 Task: Use the formula "CONFIDENCE.NORM" in spreadsheet "Project portfolio".
Action: Mouse moved to (432, 492)
Screenshot: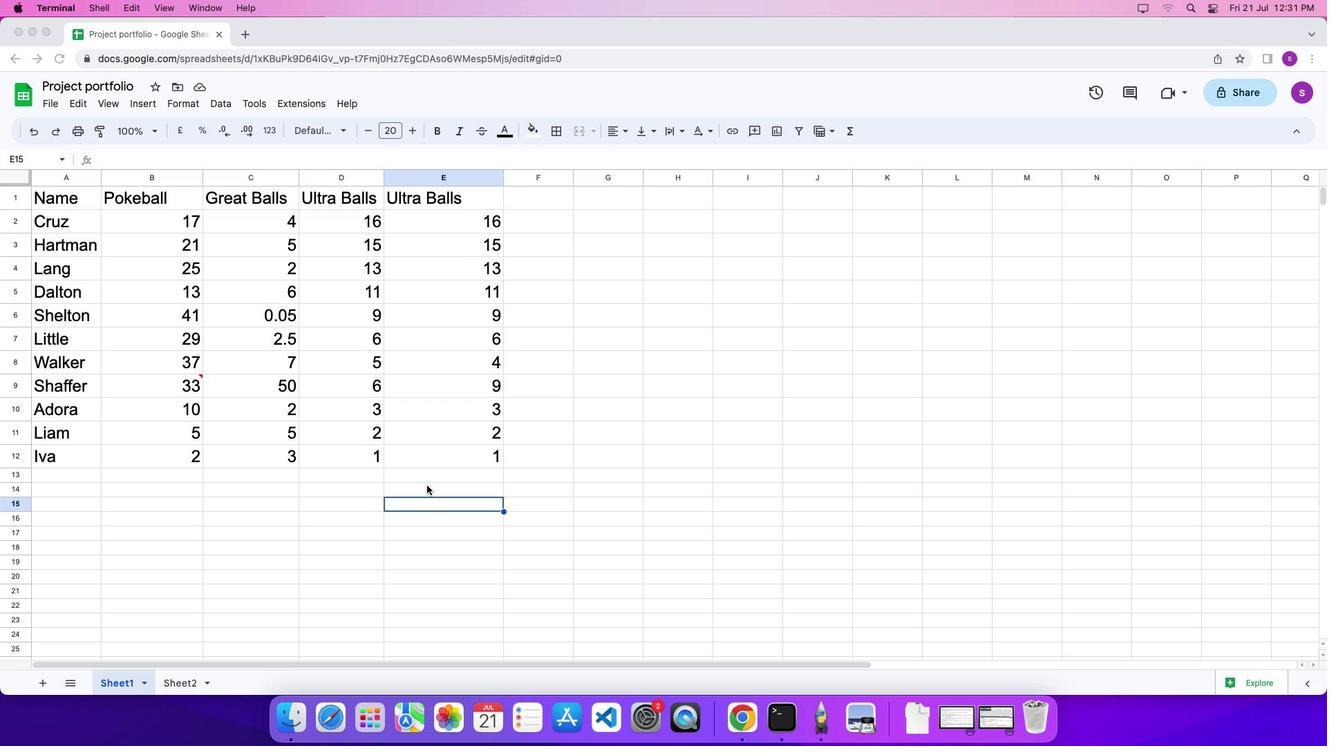 
Action: Mouse pressed left at (432, 492)
Screenshot: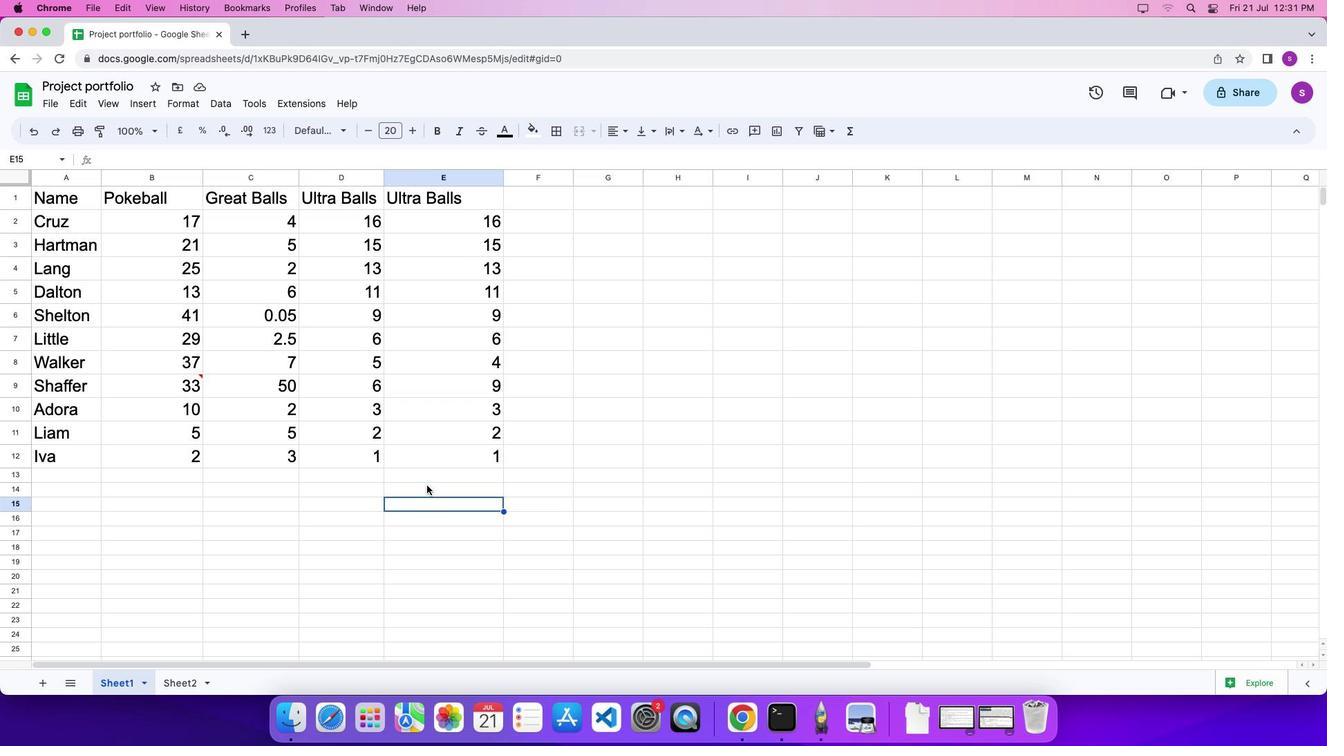 
Action: Mouse pressed left at (432, 492)
Screenshot: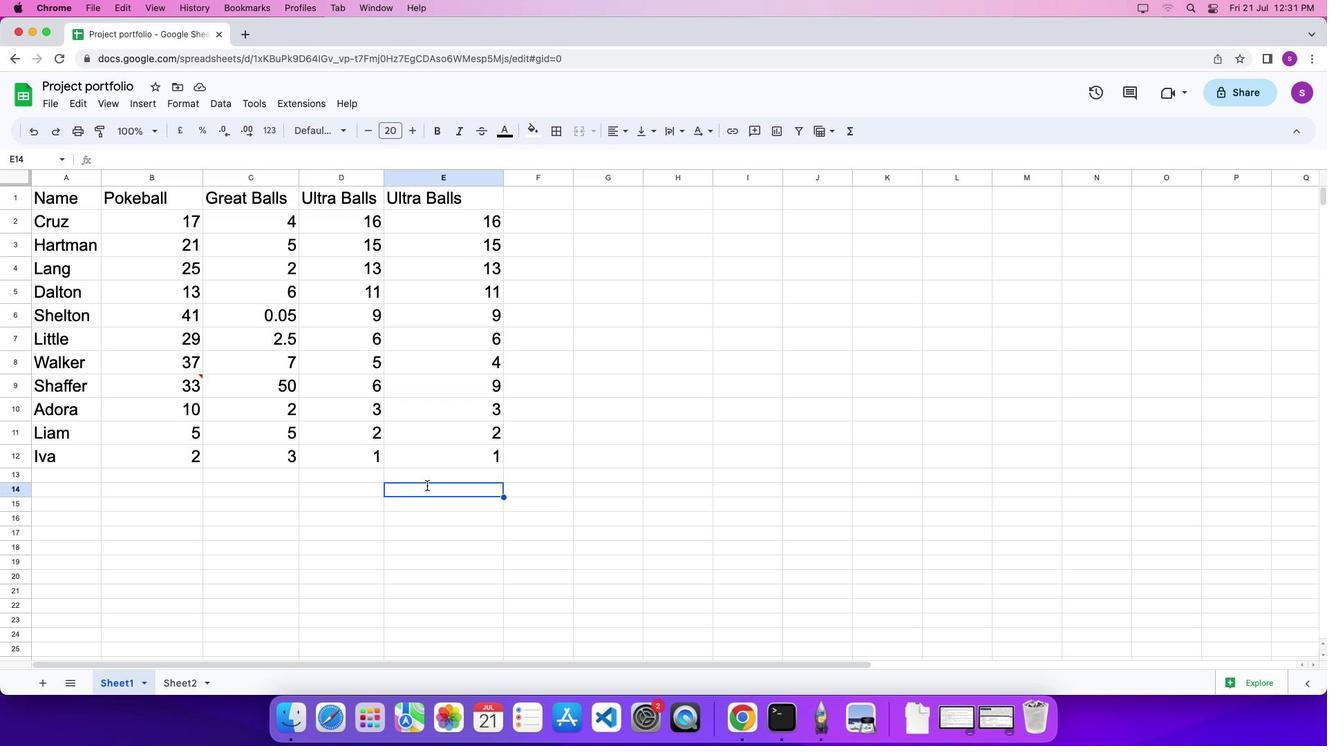 
Action: Key pressed '='
Screenshot: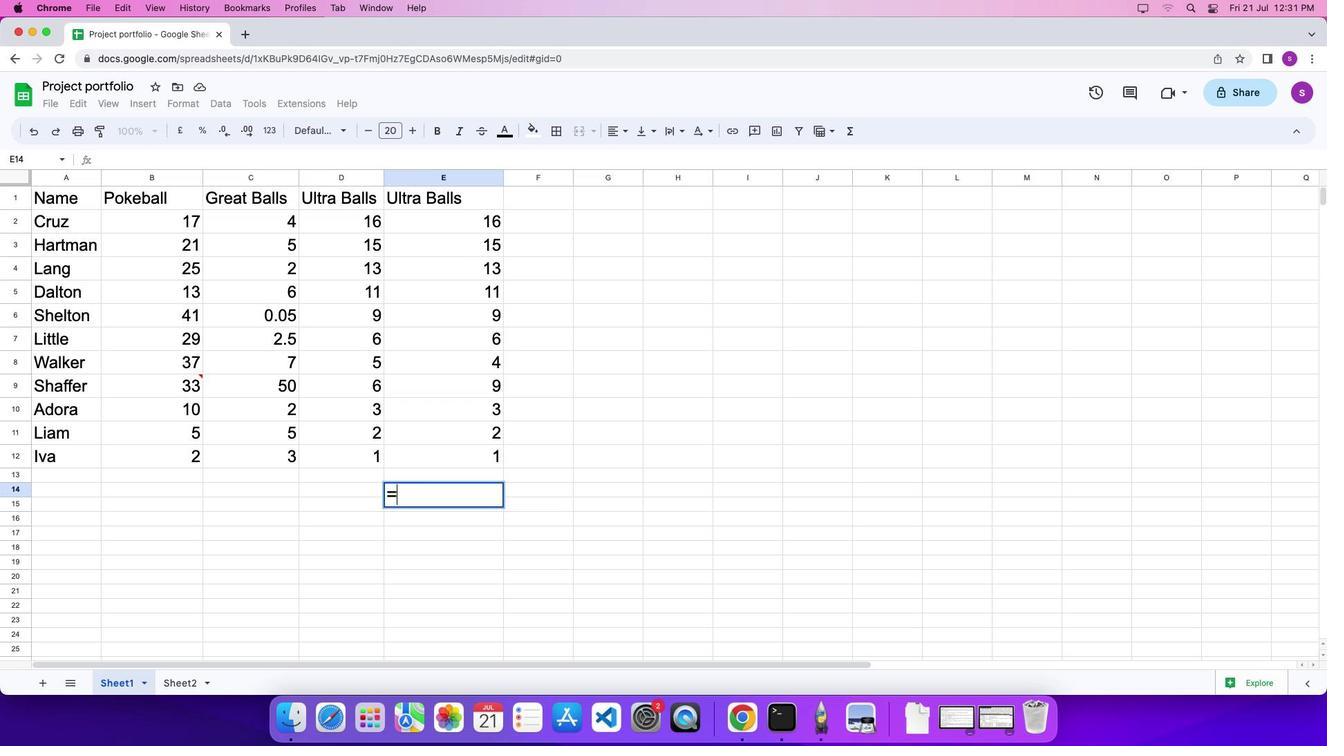 
Action: Mouse moved to (862, 134)
Screenshot: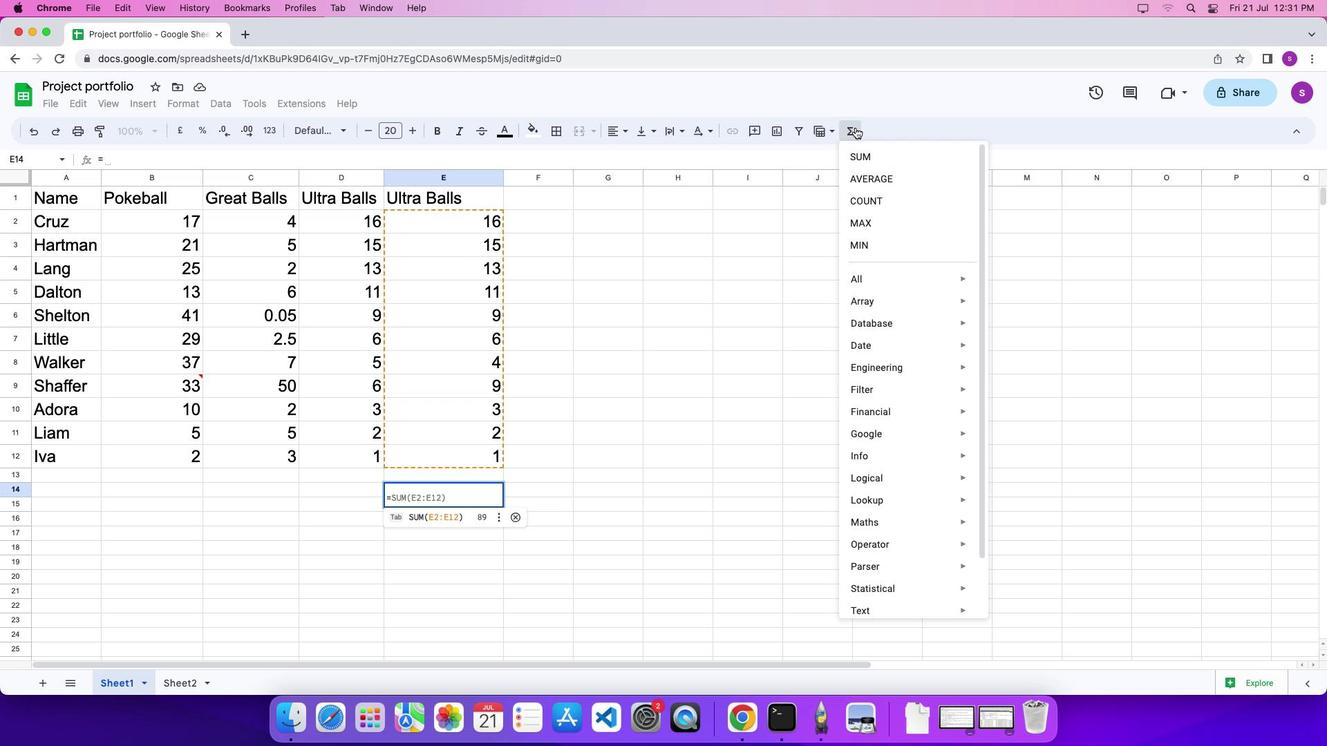 
Action: Mouse pressed left at (862, 134)
Screenshot: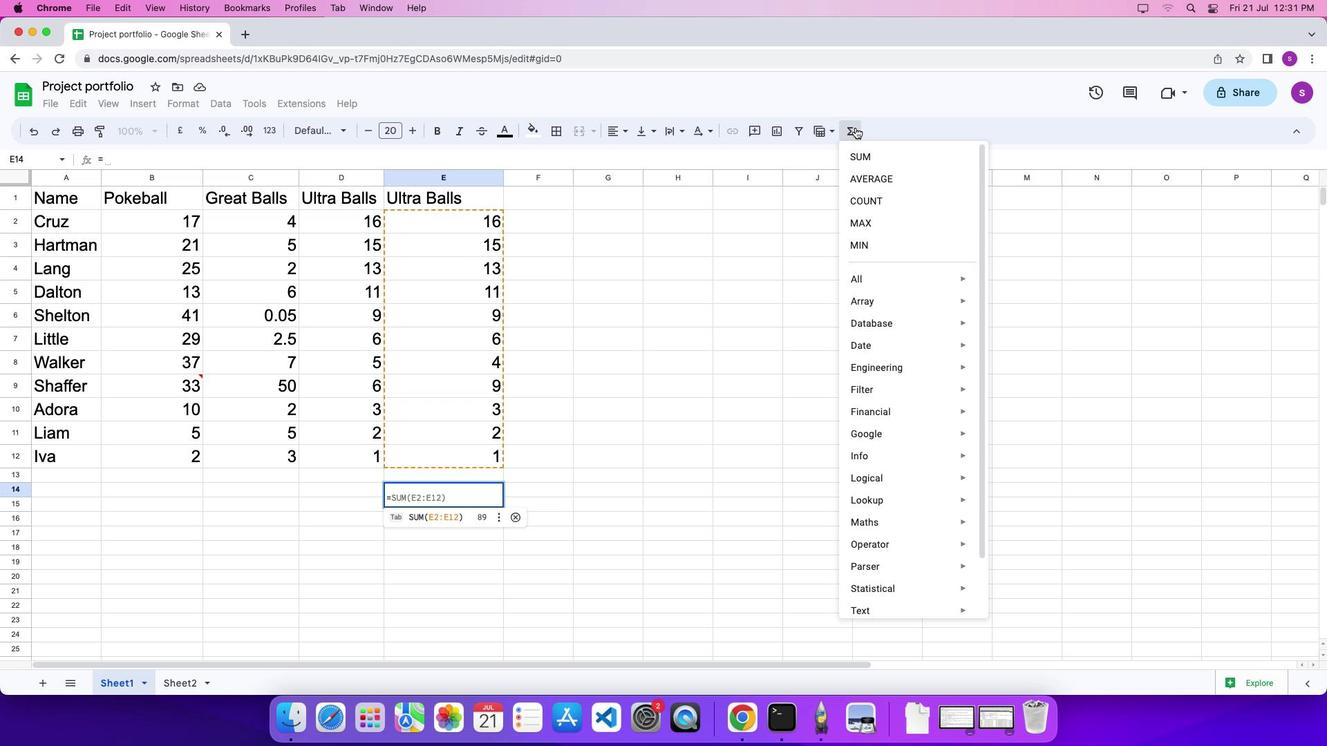 
Action: Mouse moved to (1064, 607)
Screenshot: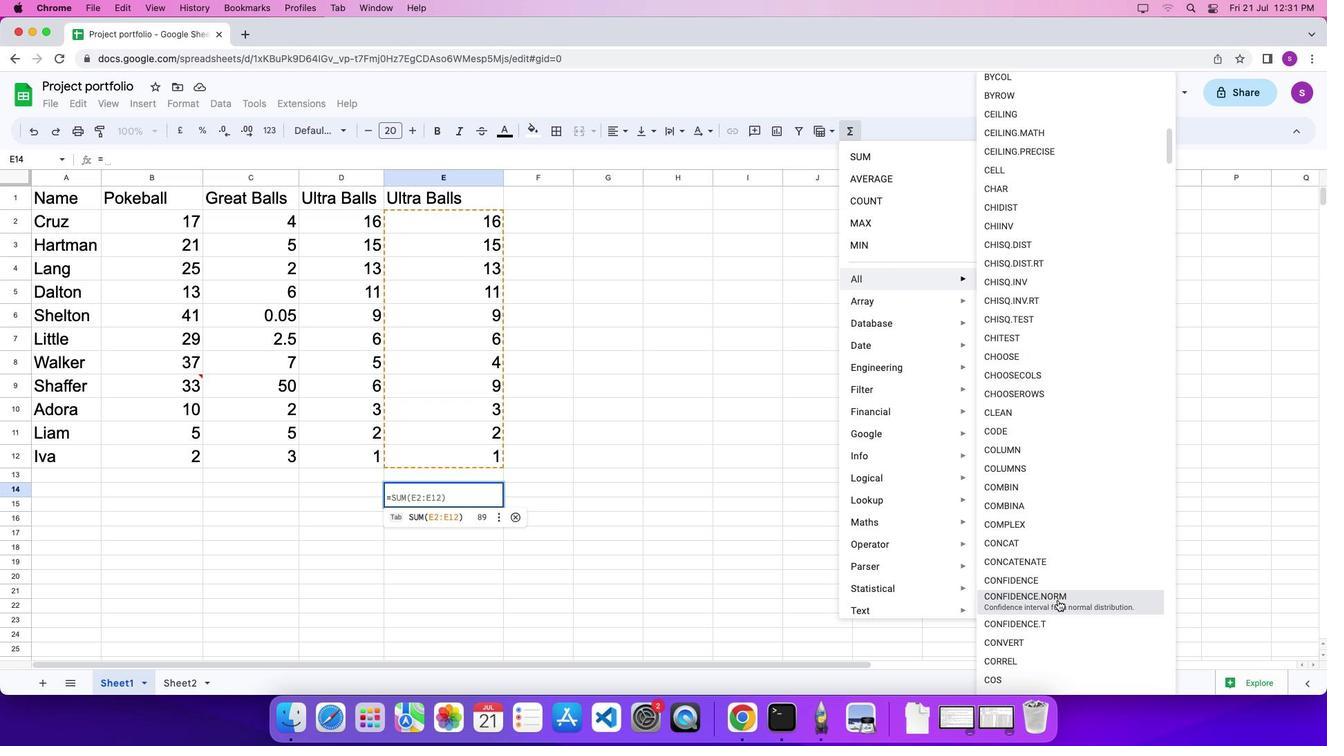 
Action: Mouse pressed left at (1064, 607)
Screenshot: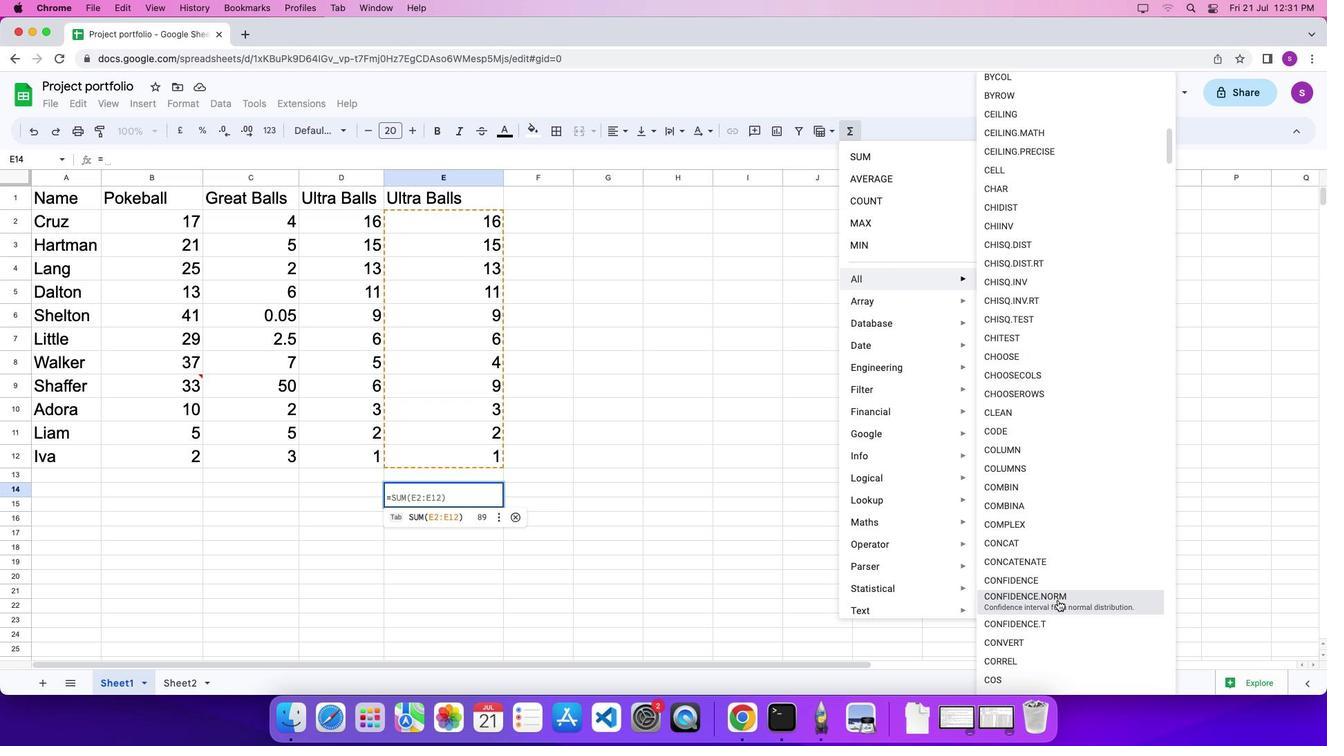 
Action: Mouse moved to (287, 318)
Screenshot: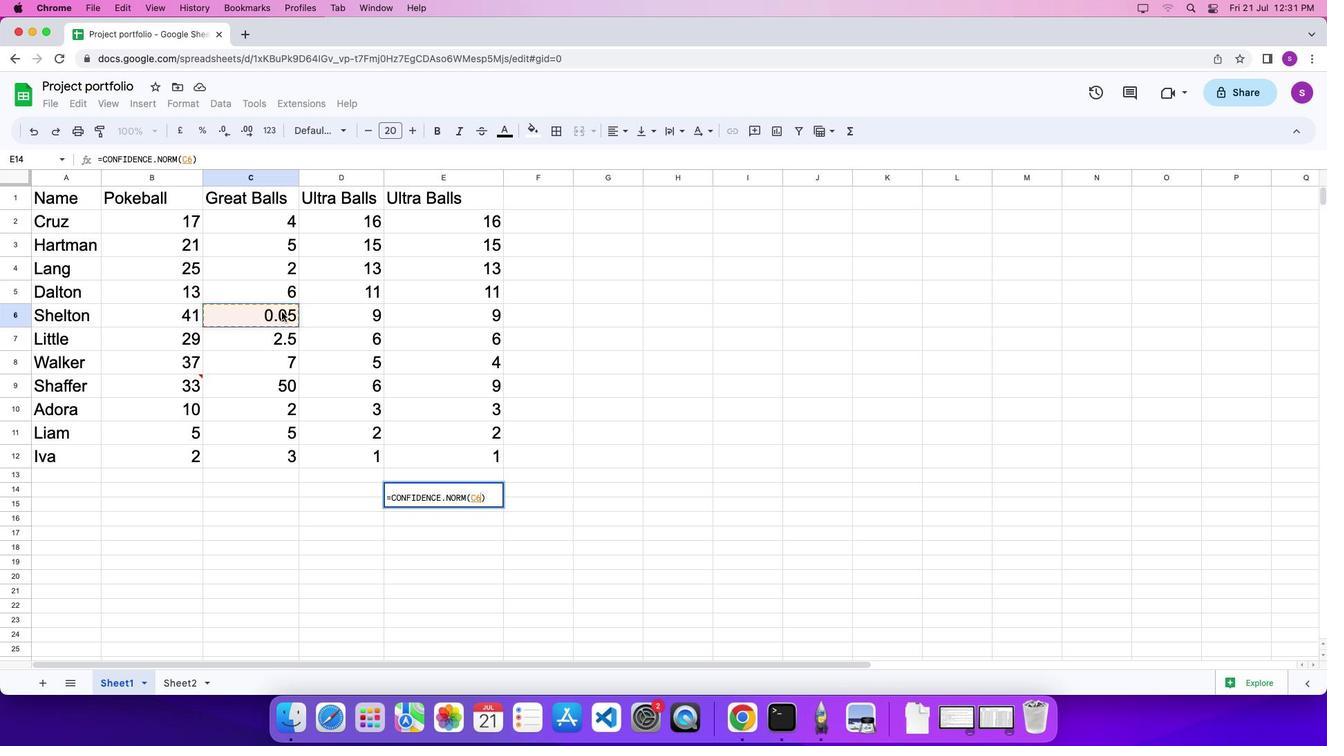 
Action: Mouse pressed left at (287, 318)
Screenshot: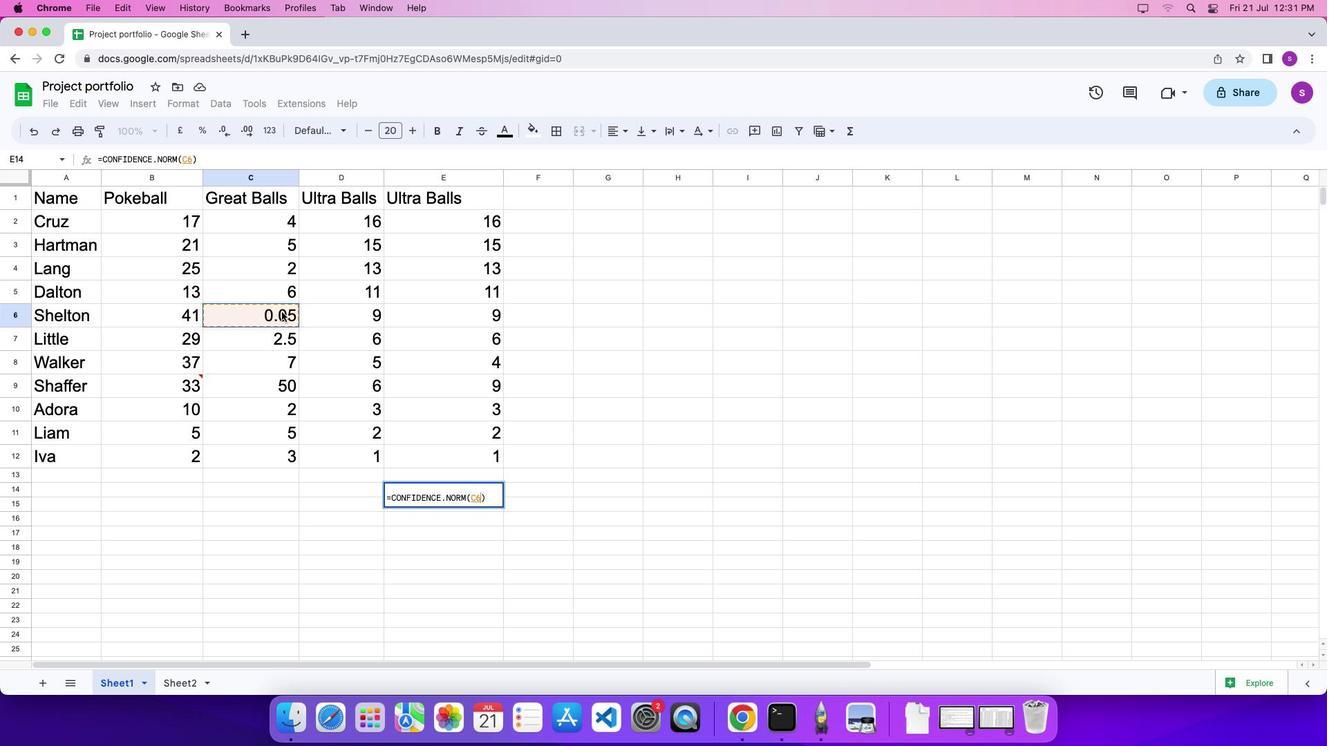 
Action: Key pressed ','
Screenshot: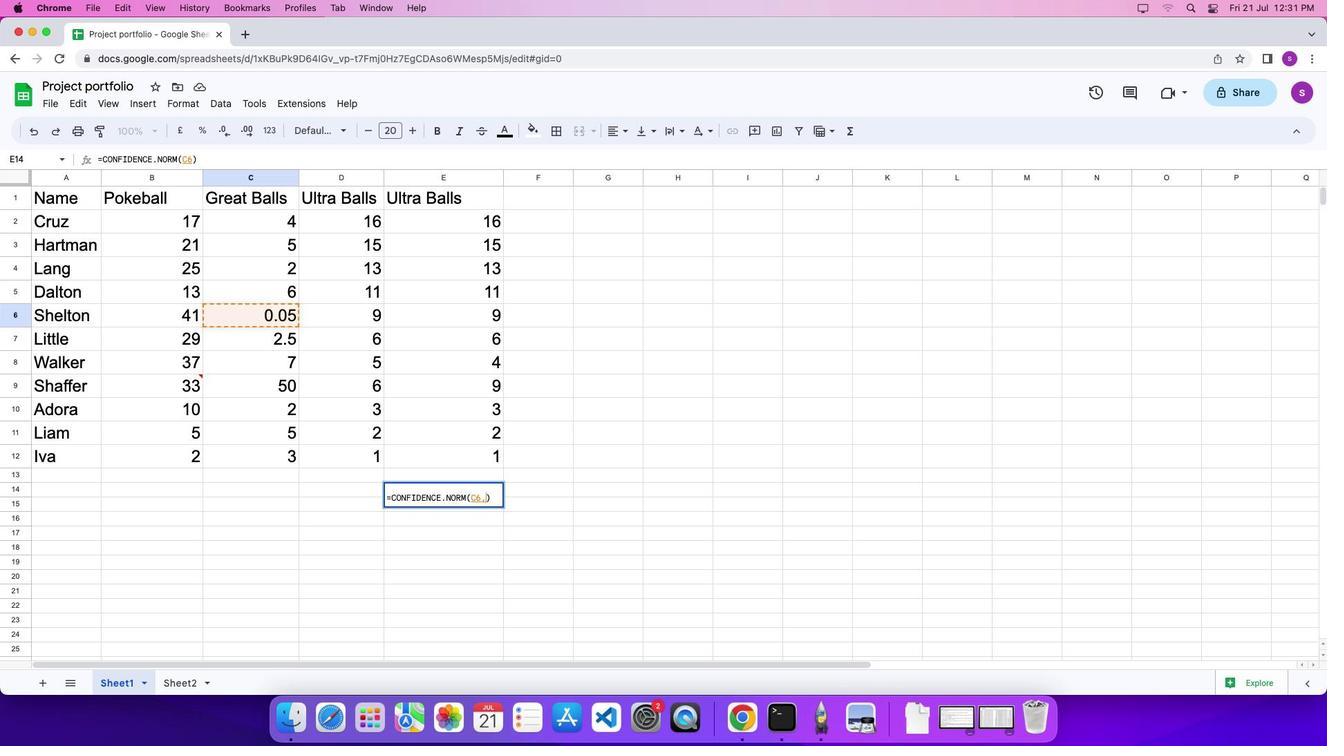 
Action: Mouse moved to (287, 350)
Screenshot: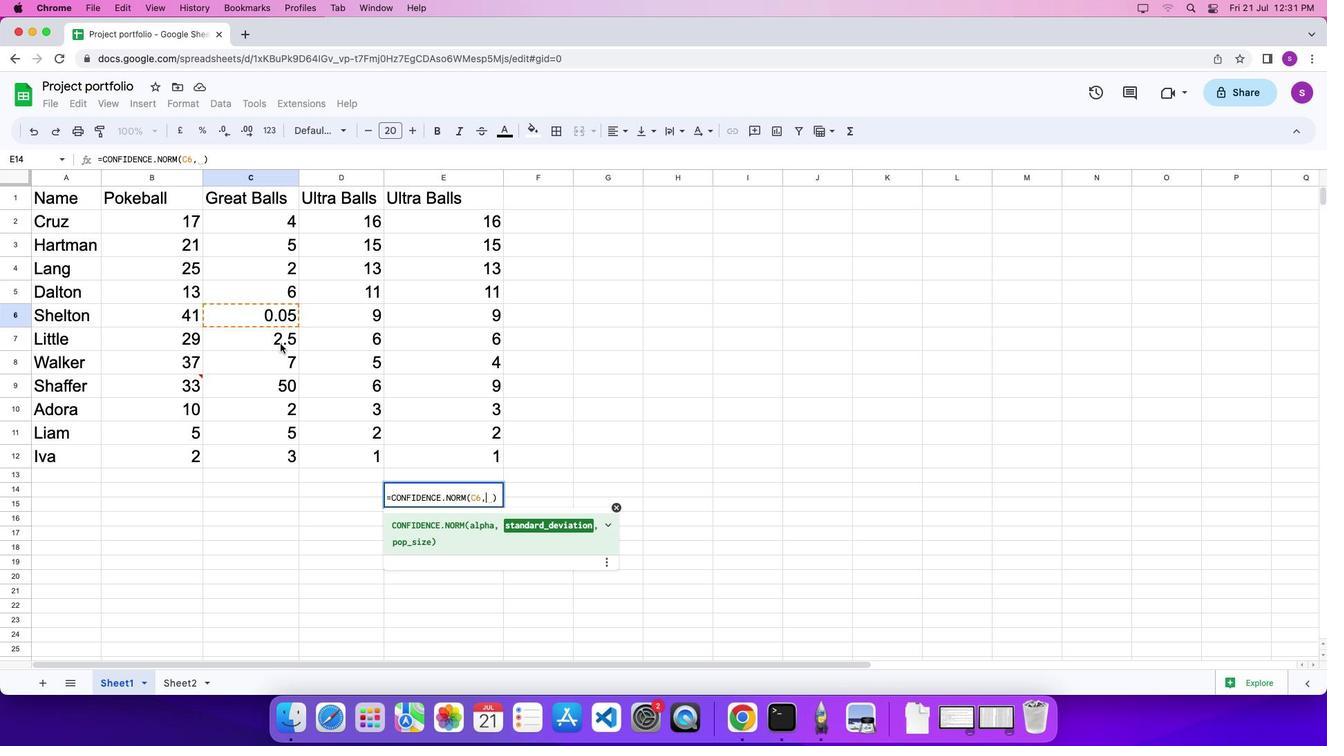 
Action: Mouse pressed left at (287, 350)
Screenshot: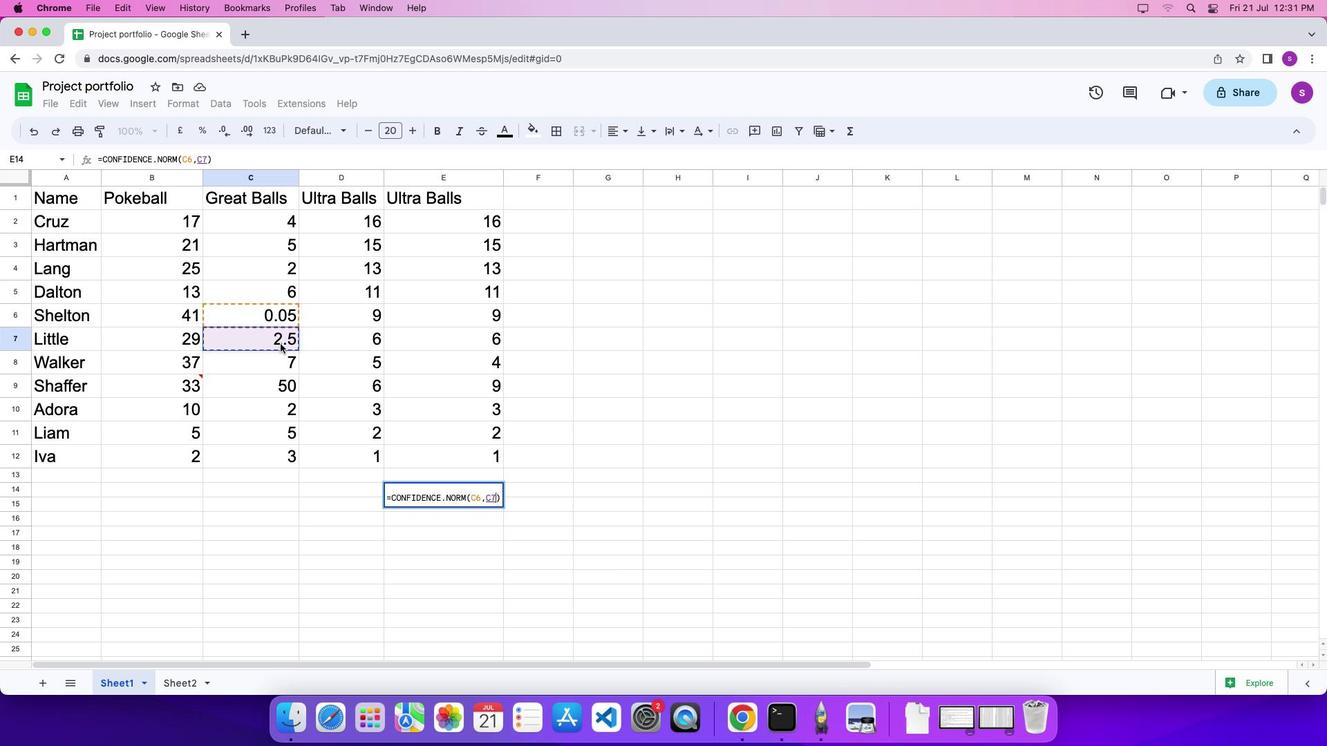 
Action: Key pressed ','
Screenshot: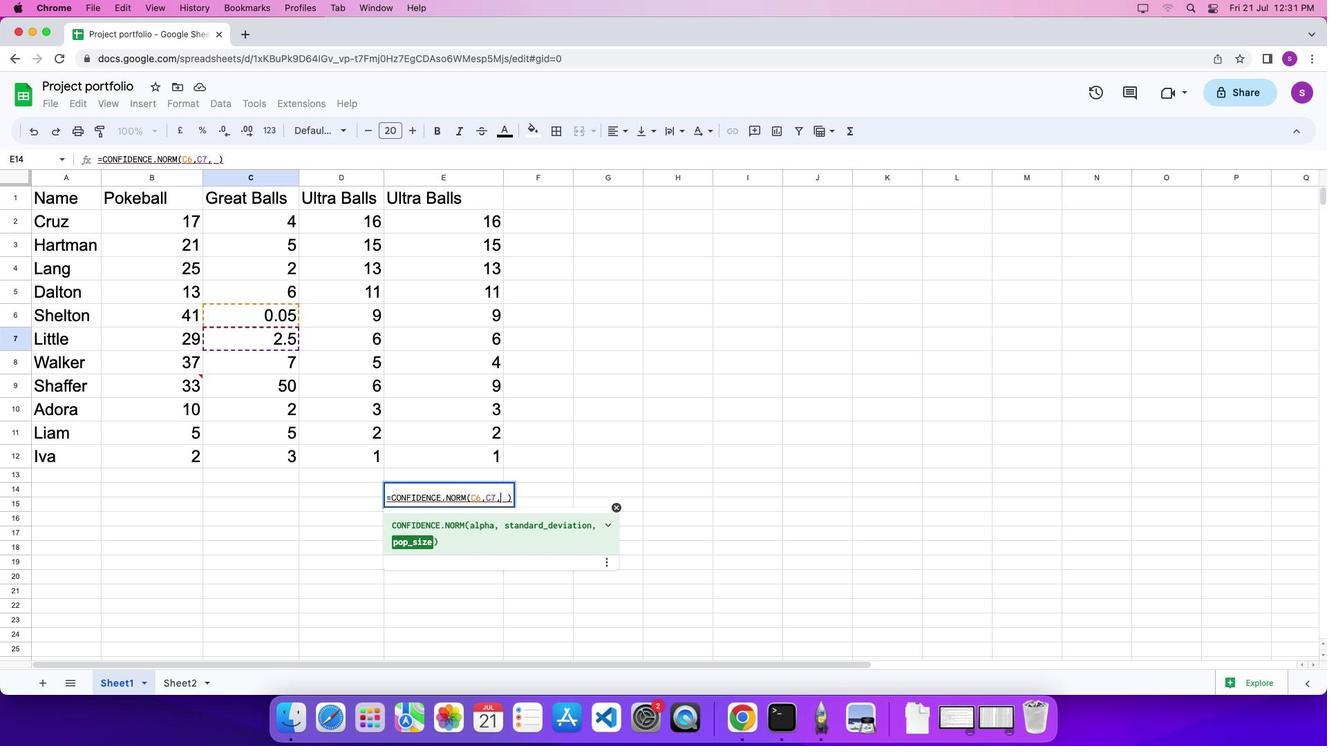 
Action: Mouse moved to (291, 391)
Screenshot: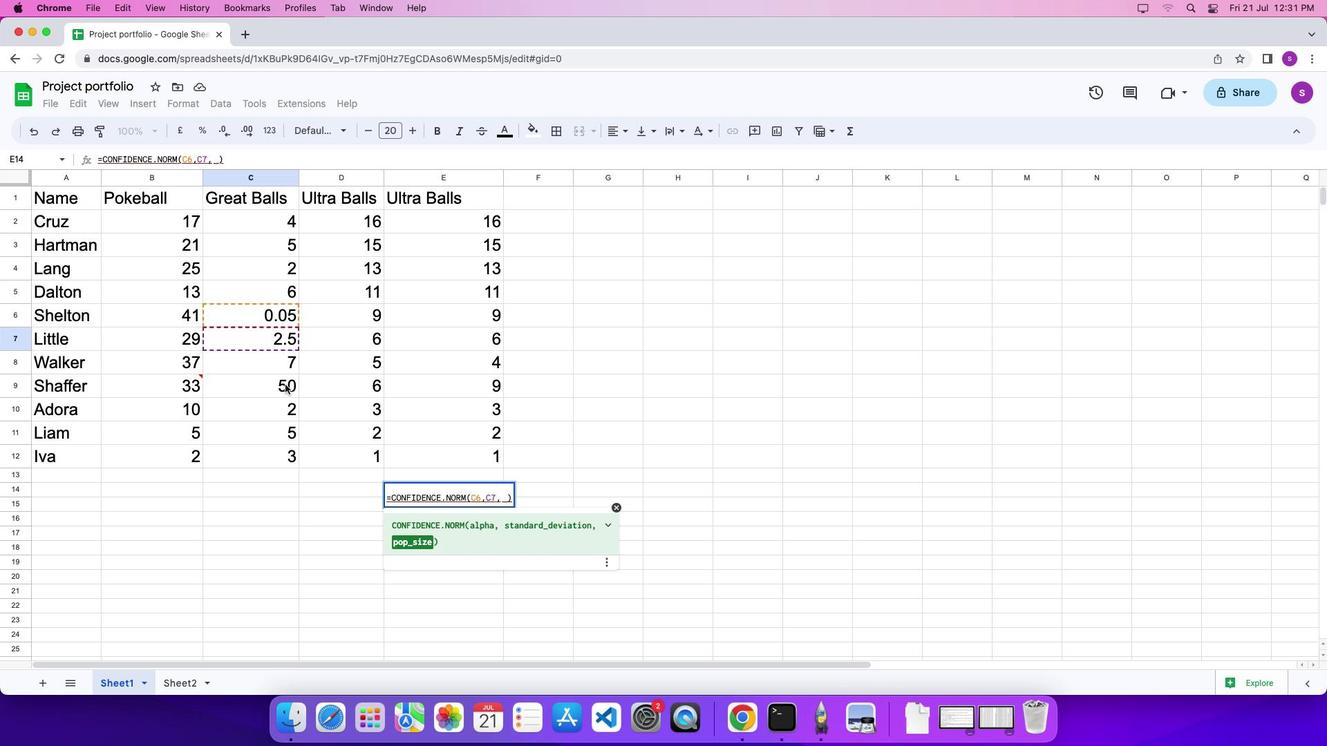 
Action: Mouse pressed left at (291, 391)
Screenshot: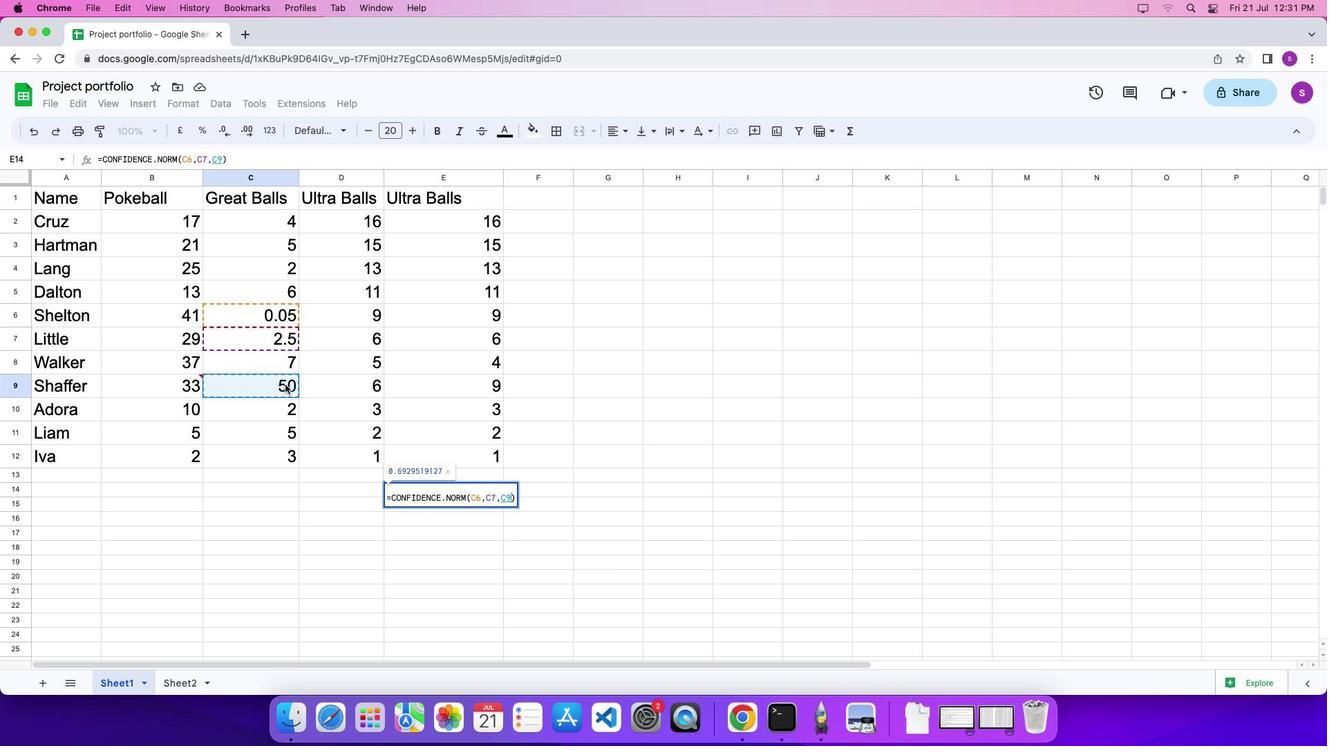 
Action: Mouse moved to (496, 505)
Screenshot: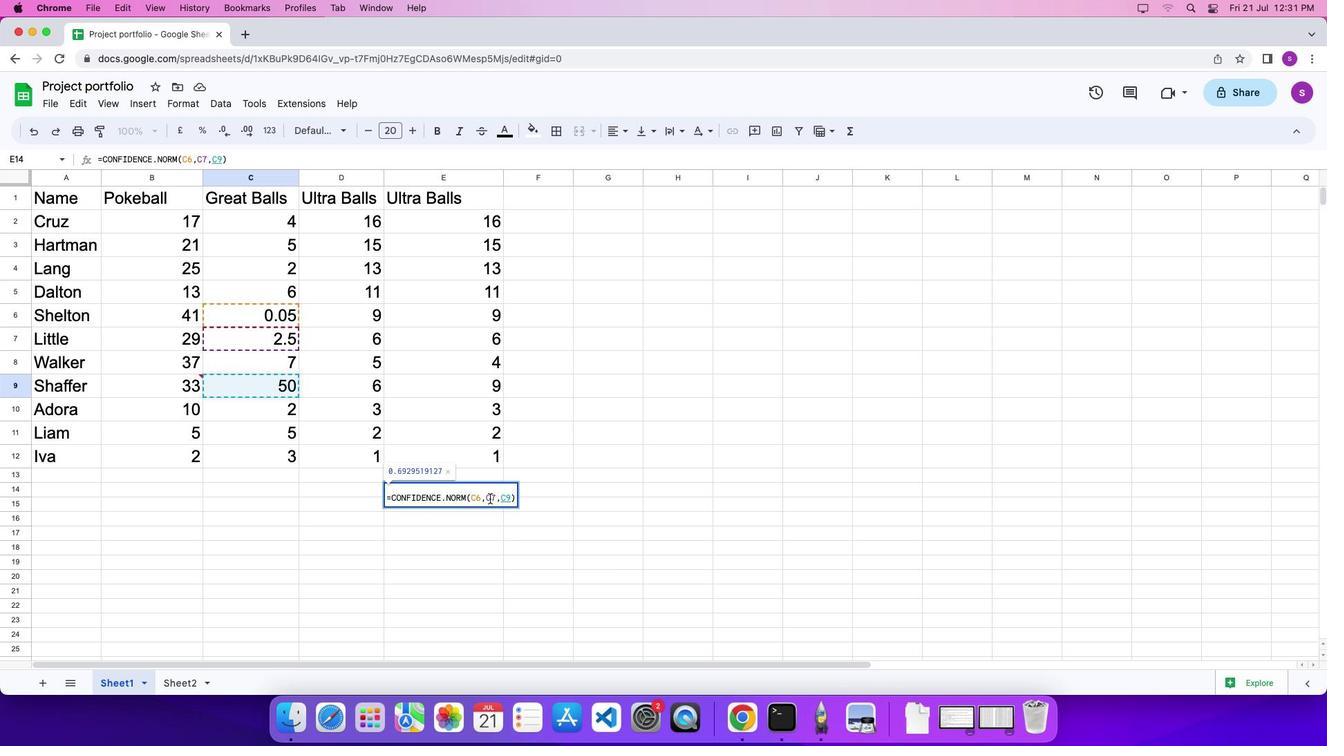 
Action: Mouse pressed left at (496, 505)
Screenshot: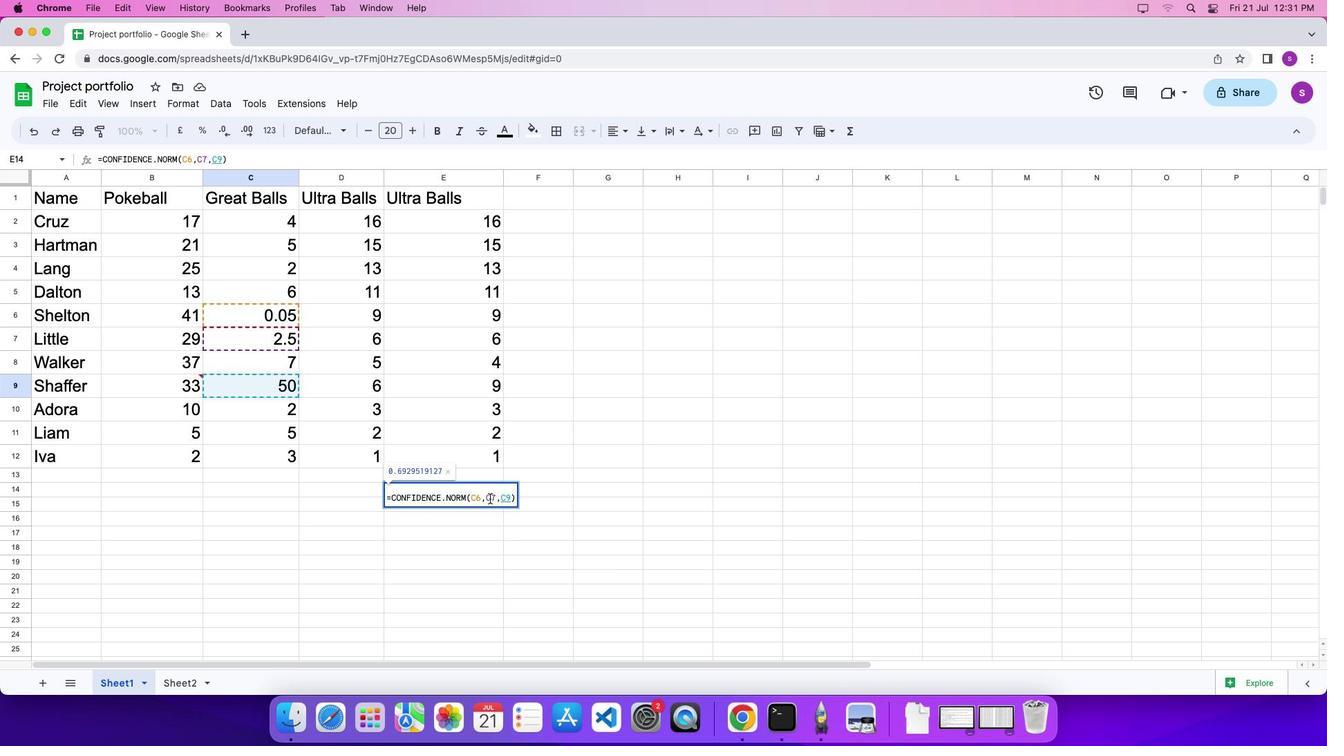 
Action: Mouse moved to (559, 515)
Screenshot: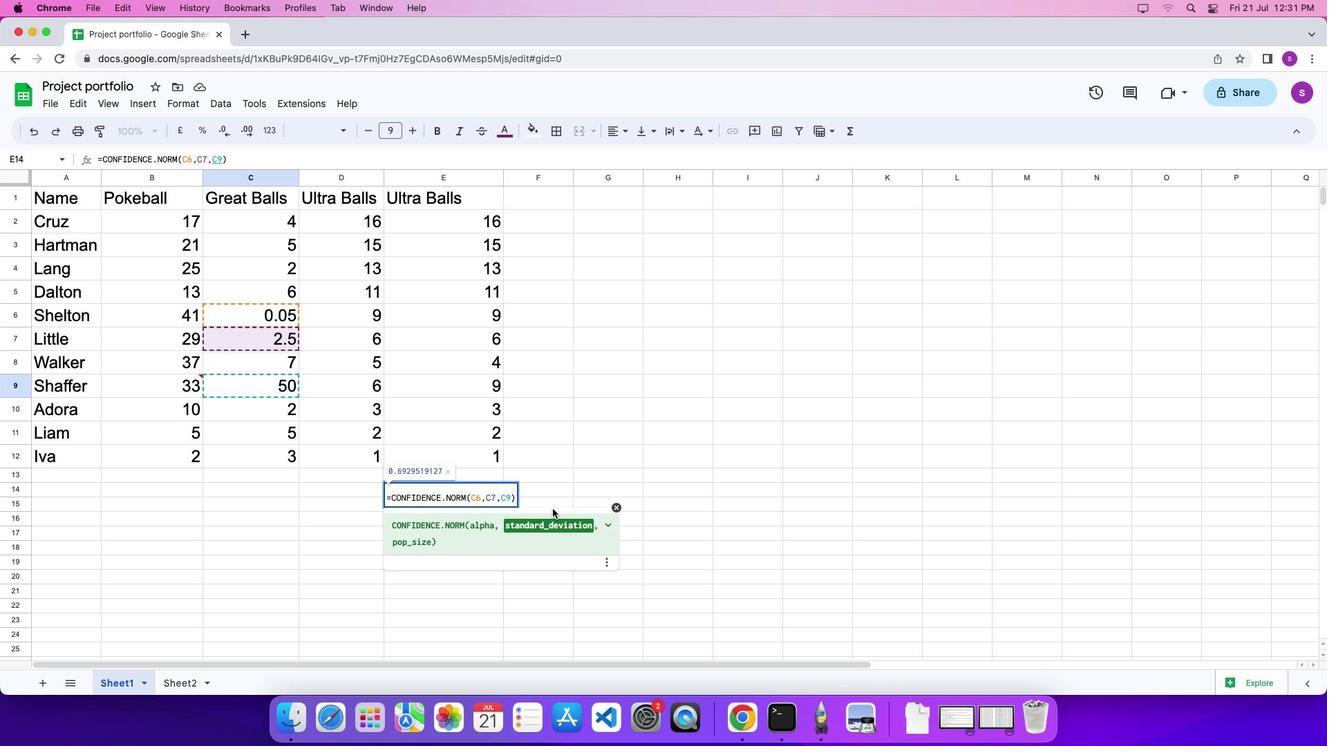 
Action: Key pressed Key.rightKey.rightKey.rightKey.rightKey.rightKey.rightKey.enter
Screenshot: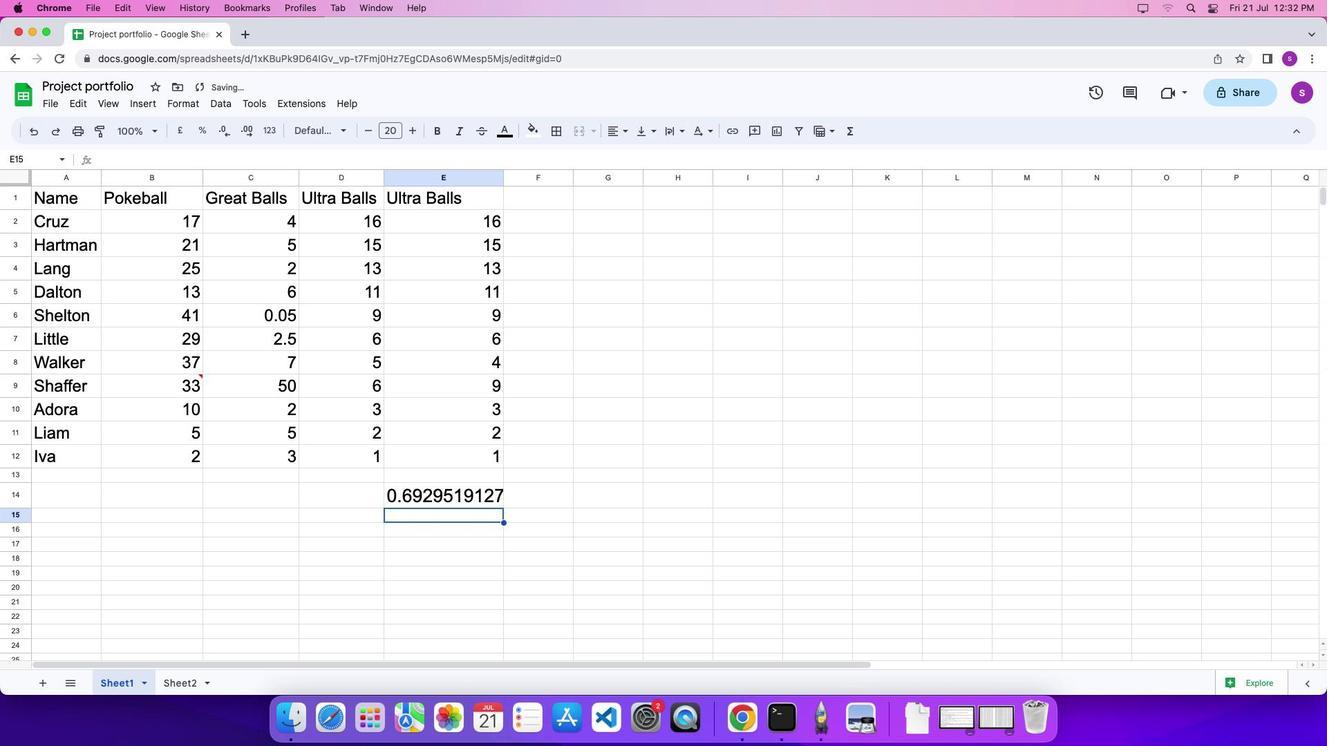 
Action: Mouse moved to (491, 533)
Screenshot: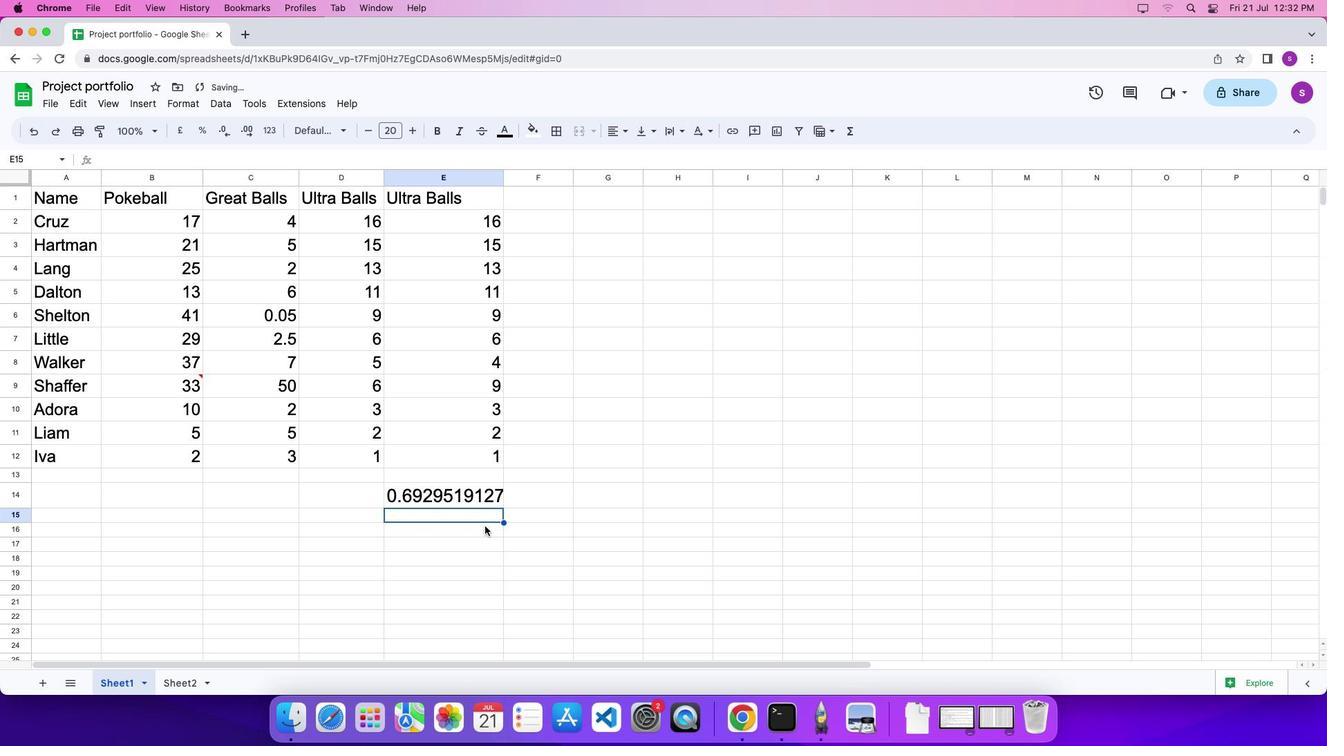 
